 Task: Identify the closest national park to San Francisco, California, and Yosemite National Park, California.
Action: Mouse moved to (203, 95)
Screenshot: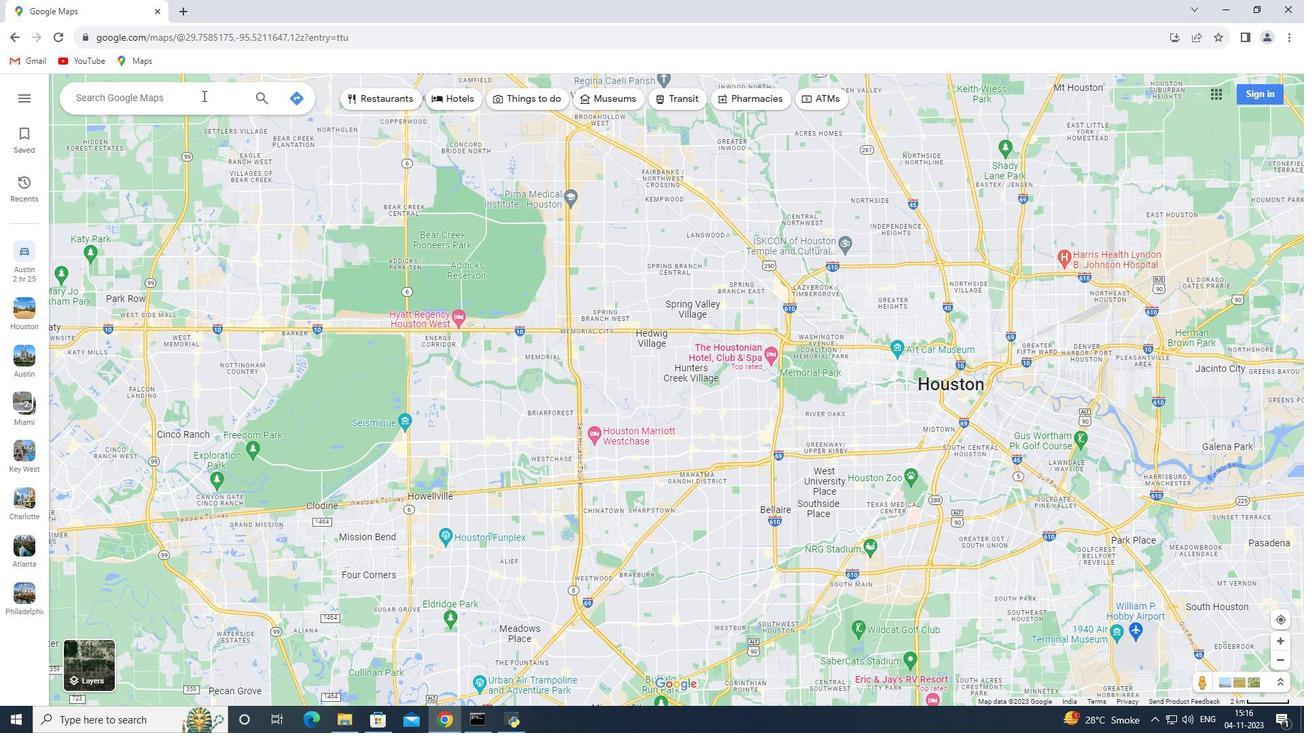 
Action: Mouse pressed left at (203, 95)
Screenshot: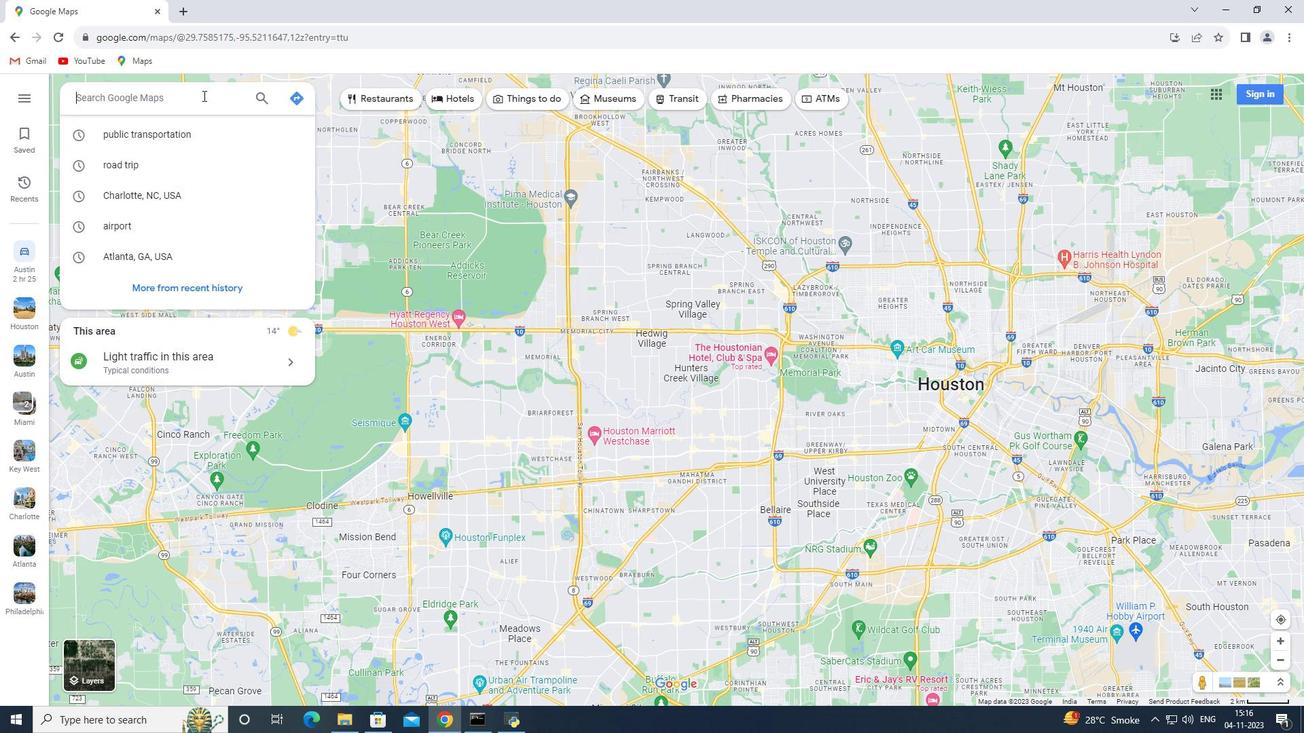 
Action: Key pressed <Key.shift>San<Key.space><Key.shift>Francisco,<Key.space><Key.shift>California
Screenshot: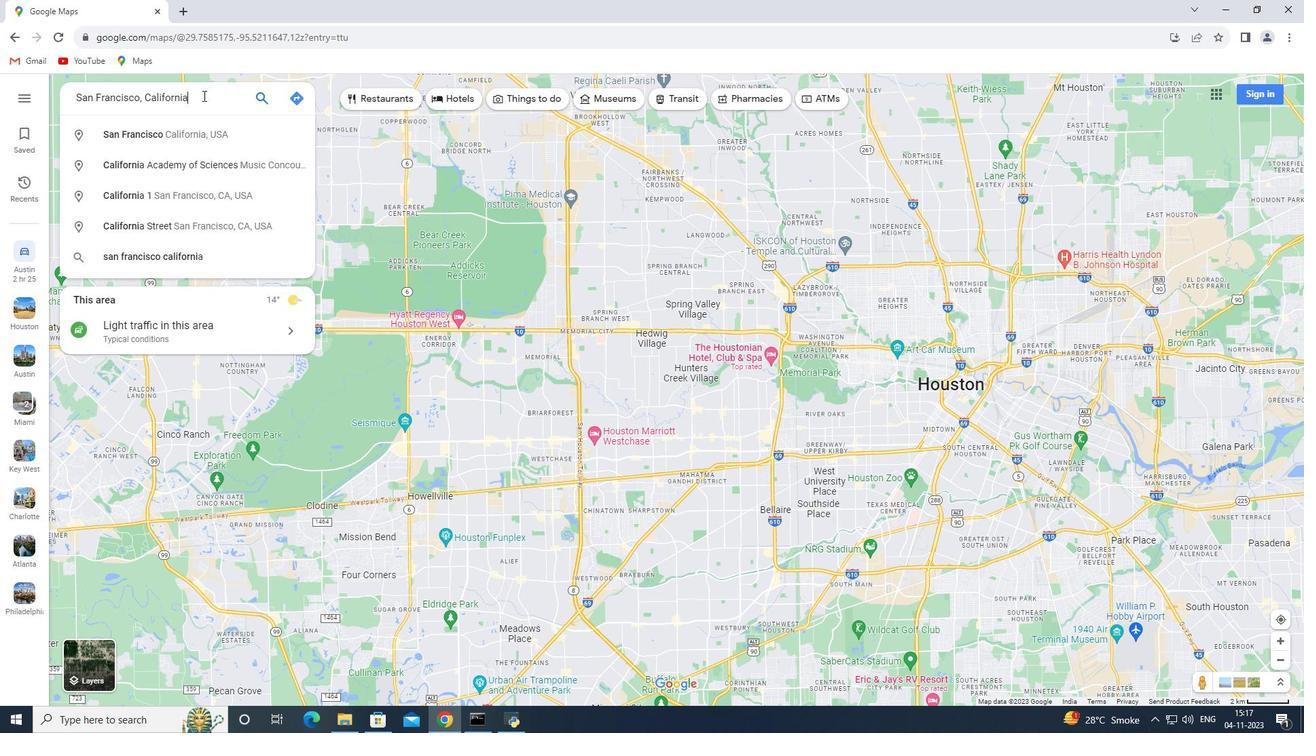 
Action: Mouse moved to (255, 139)
Screenshot: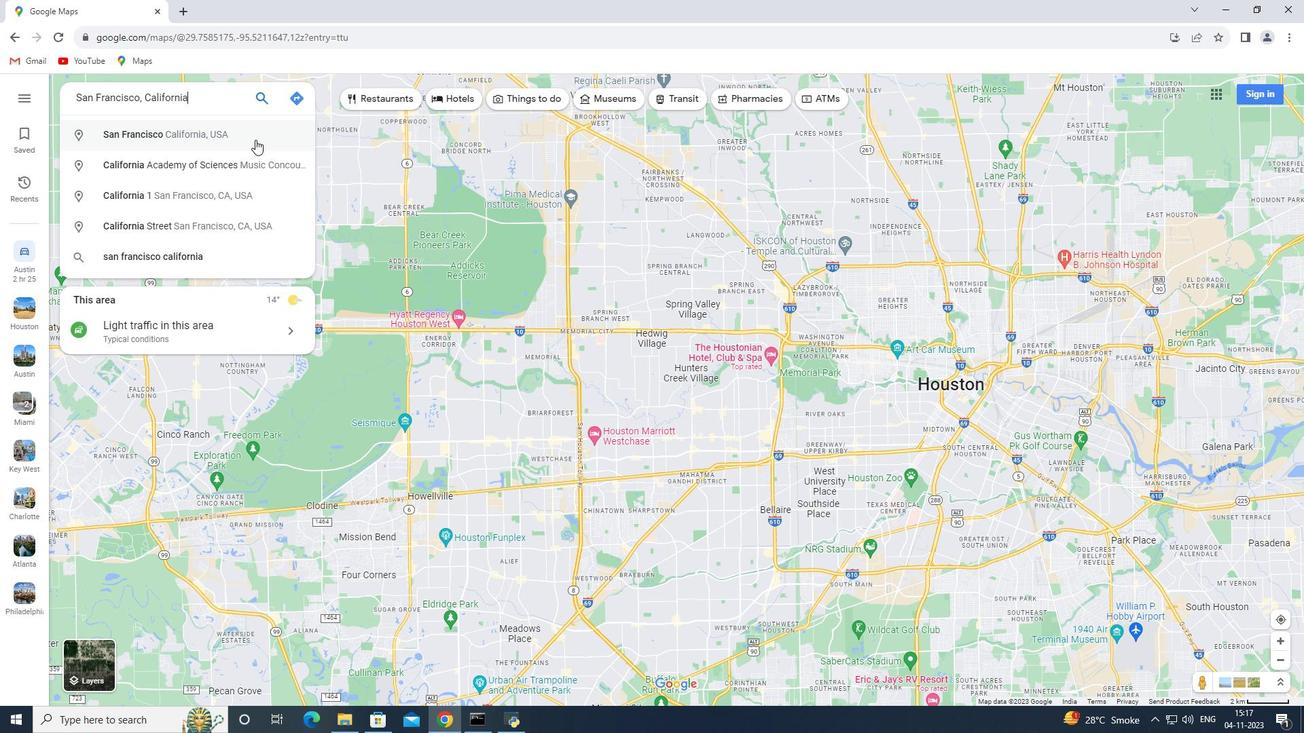 
Action: Key pressed <Key.enter>
Screenshot: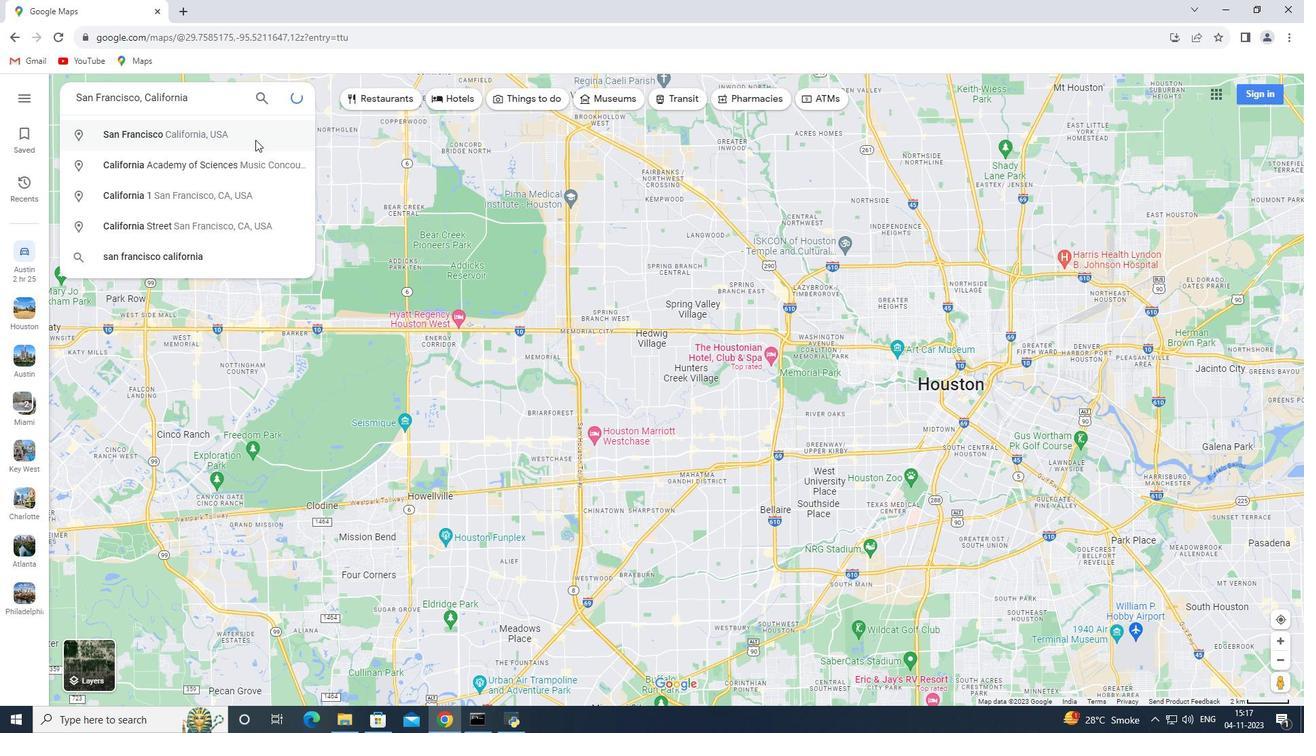 
Action: Mouse moved to (194, 324)
Screenshot: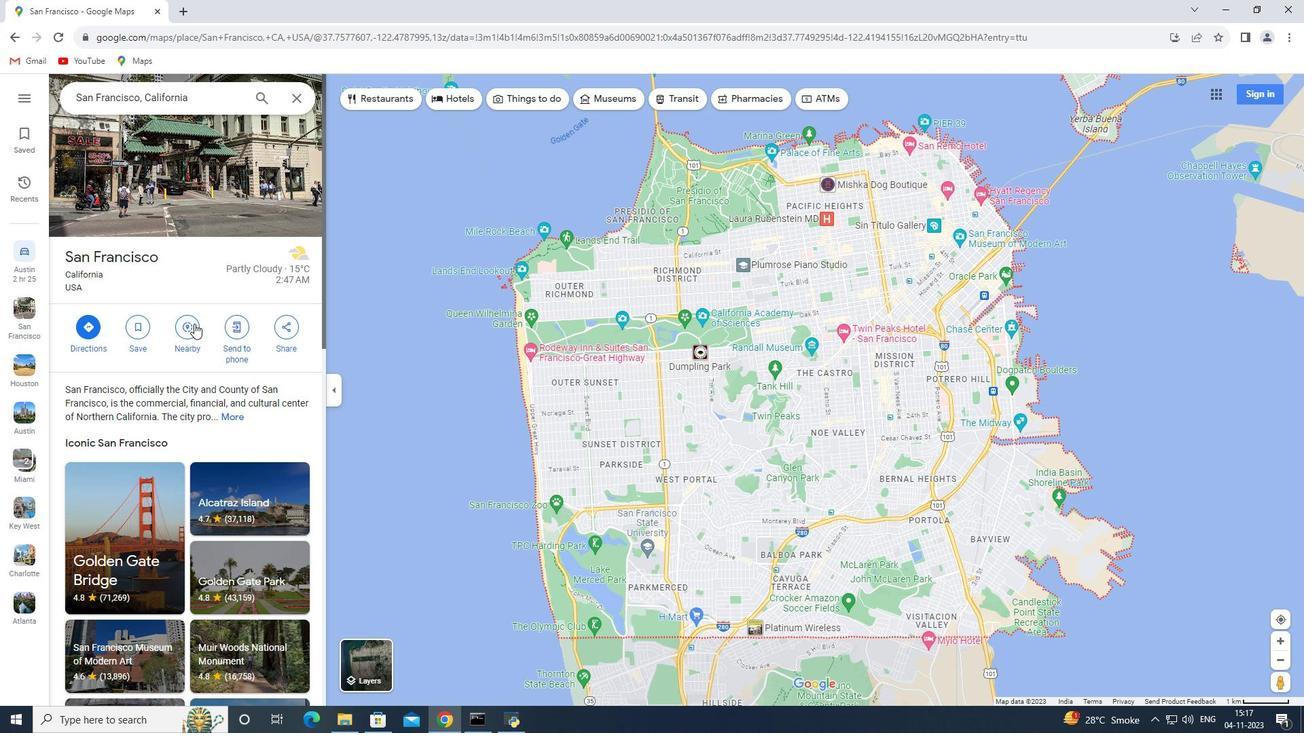 
Action: Mouse pressed left at (194, 324)
Screenshot: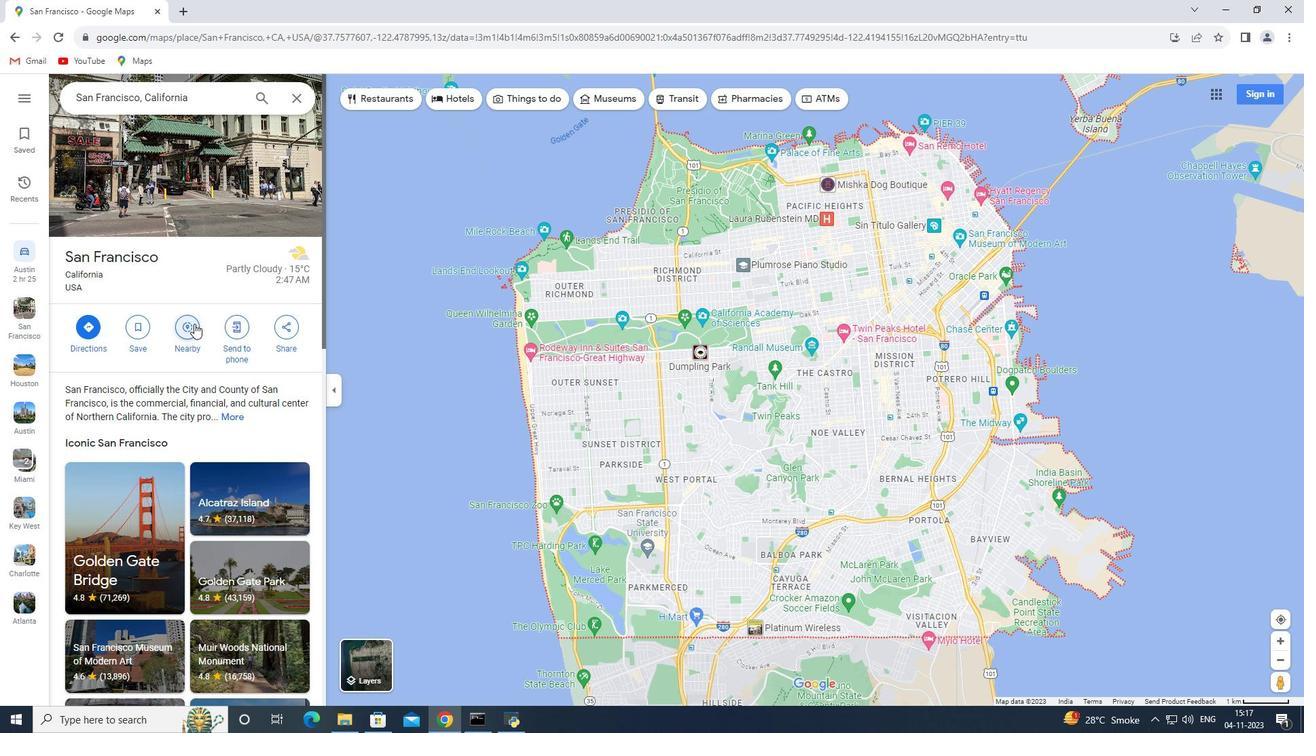 
Action: Key pressed closest<Key.space>national<Key.space>park<Key.enter>
Screenshot: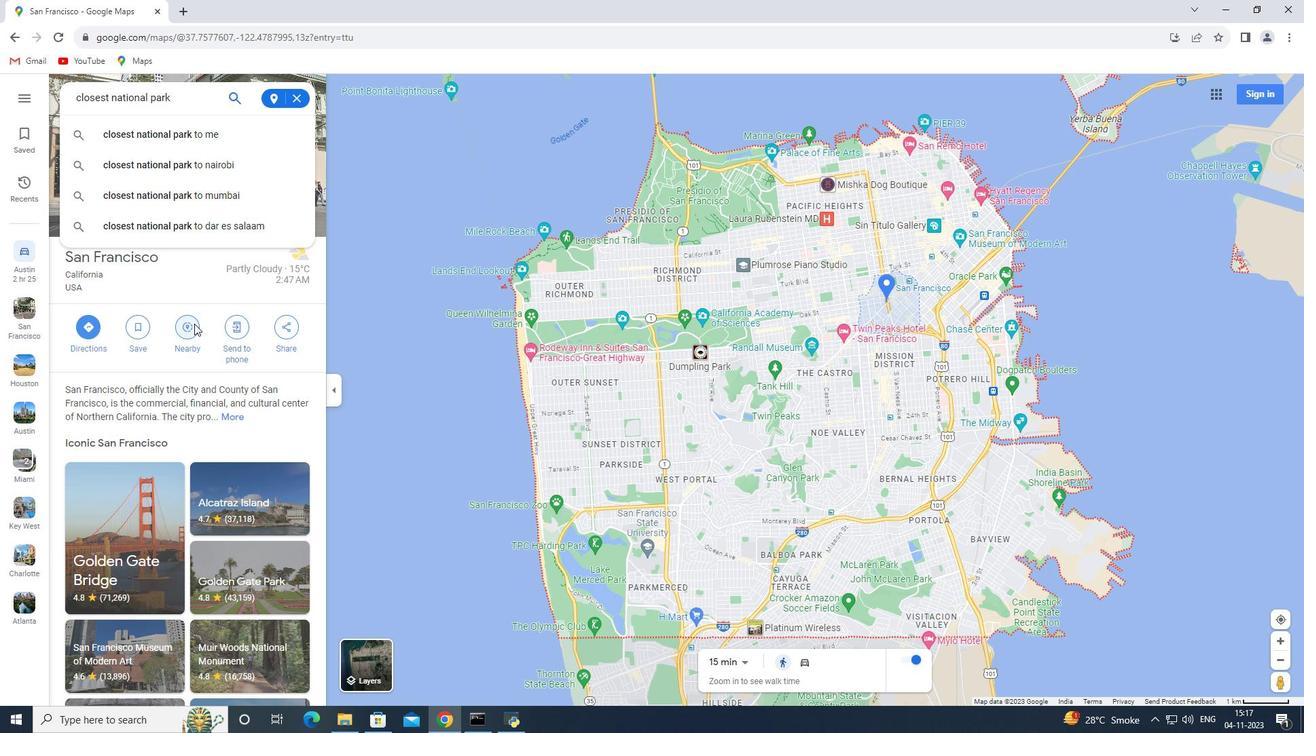 
Action: Mouse moved to (300, 103)
Screenshot: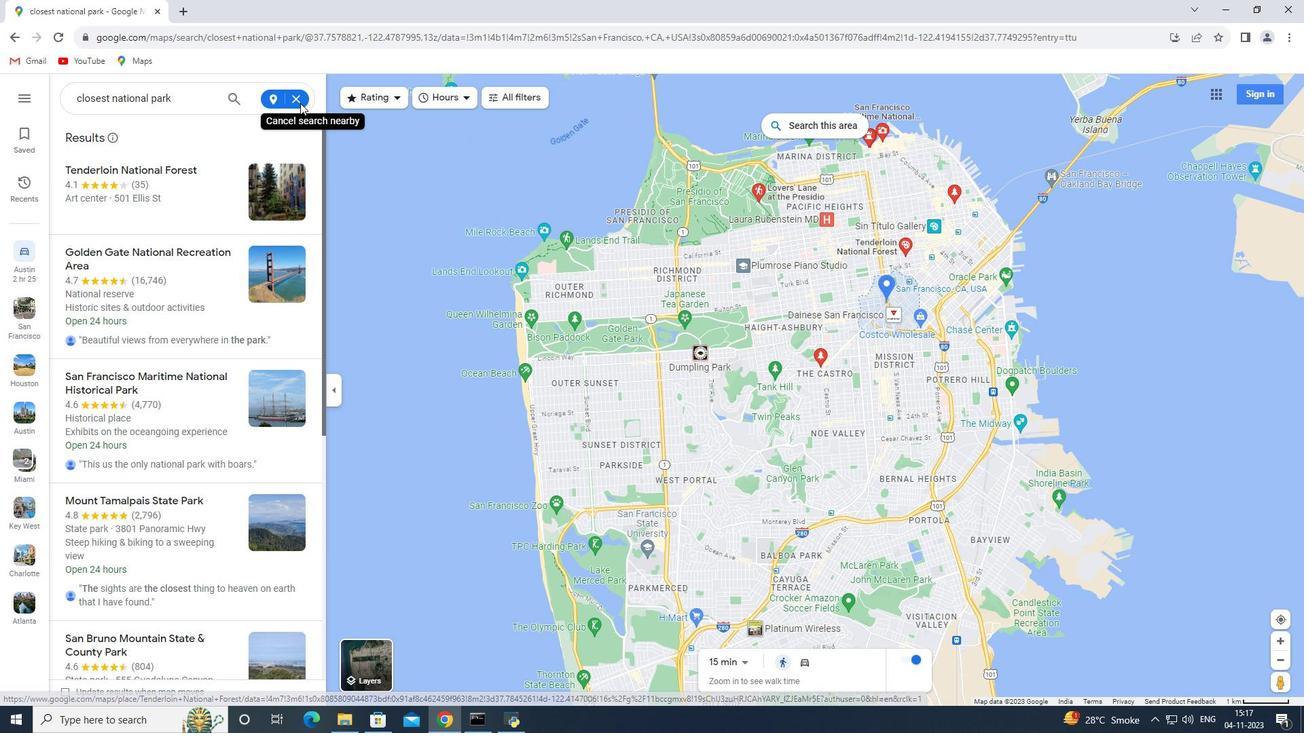 
Action: Mouse pressed left at (300, 103)
Screenshot: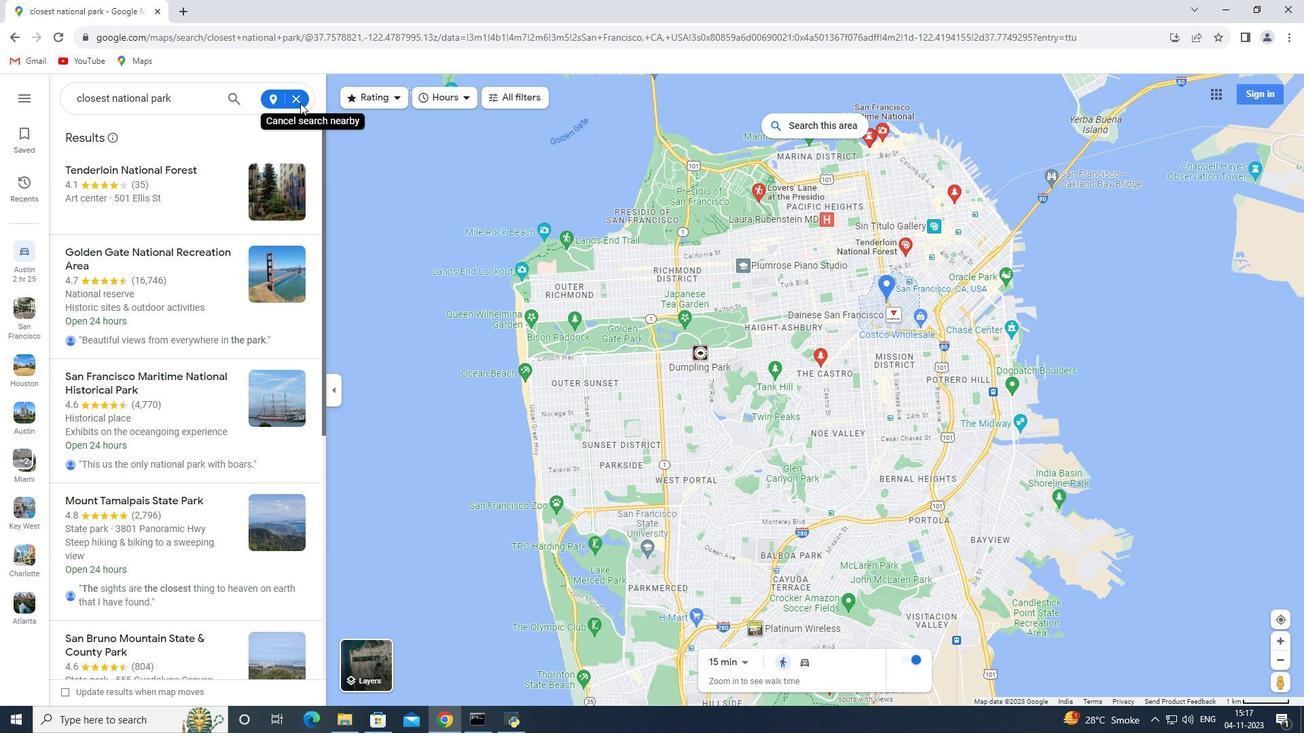 
Action: Mouse pressed left at (300, 103)
Screenshot: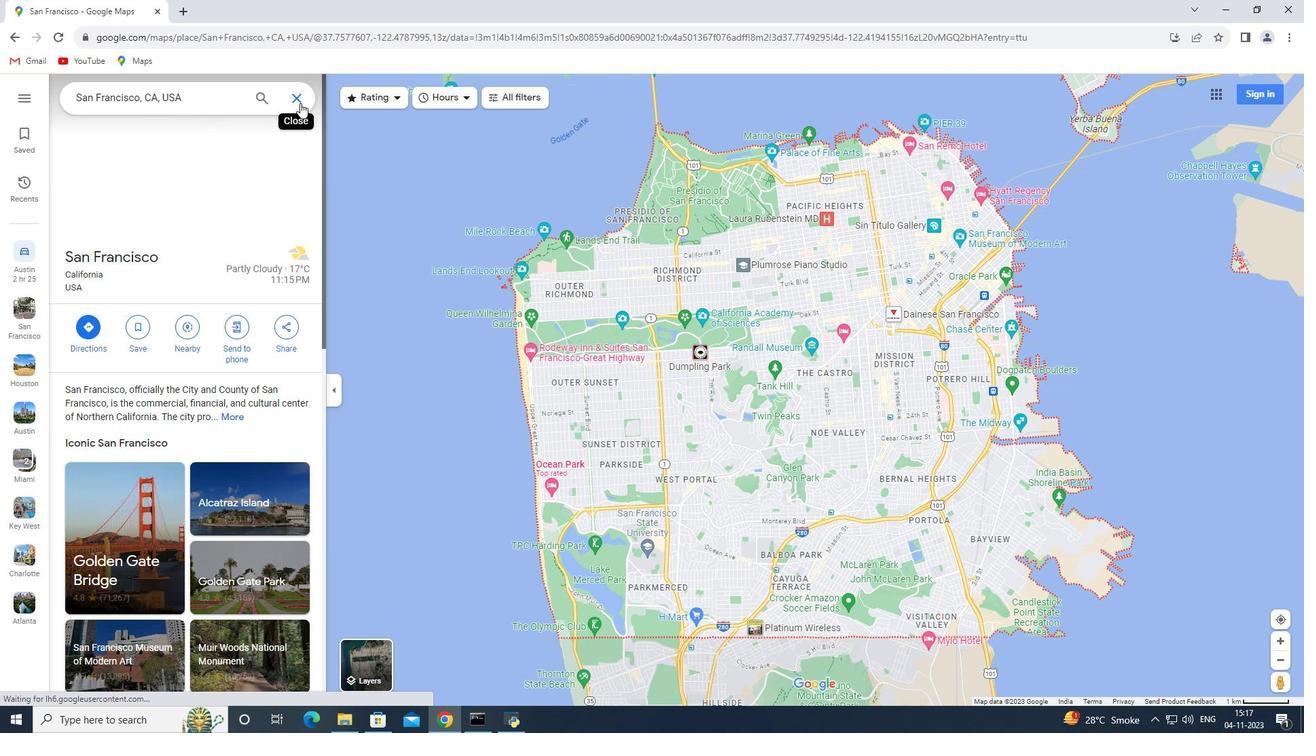
Action: Mouse moved to (185, 86)
Screenshot: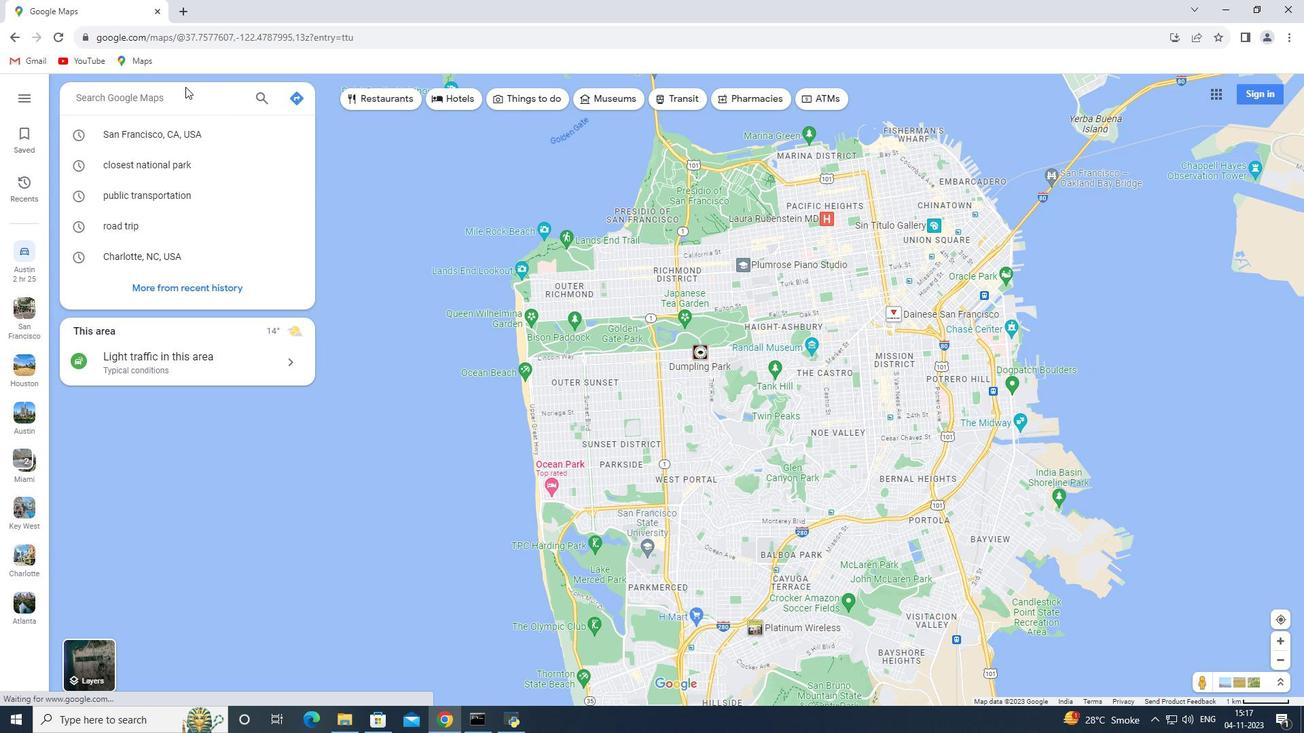 
Action: Key pressed <Key.shift_r><Key.shift_r><Key.shift_r><Key.shift_r><Key.shift_r><Key.shift_r><Key.shift_r><Key.shift_r><Key.shift_r><Key.shift_r><Key.shift_r><Key.shift_r><Key.shift_r>Yosemite<Key.space><Key.shift>National<Key.space><Key.shift>Park,<Key.space><Key.shift>California<Key.enter>
Screenshot: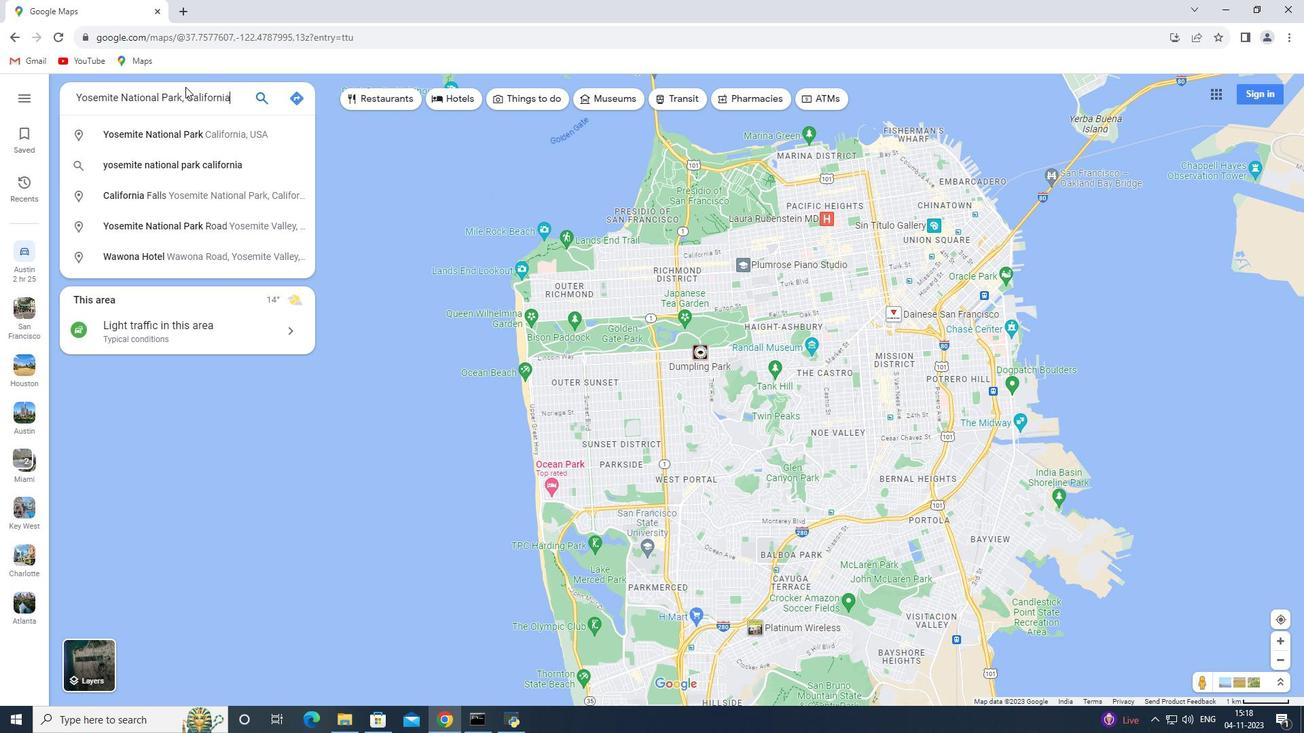 
Action: Mouse moved to (174, 252)
Screenshot: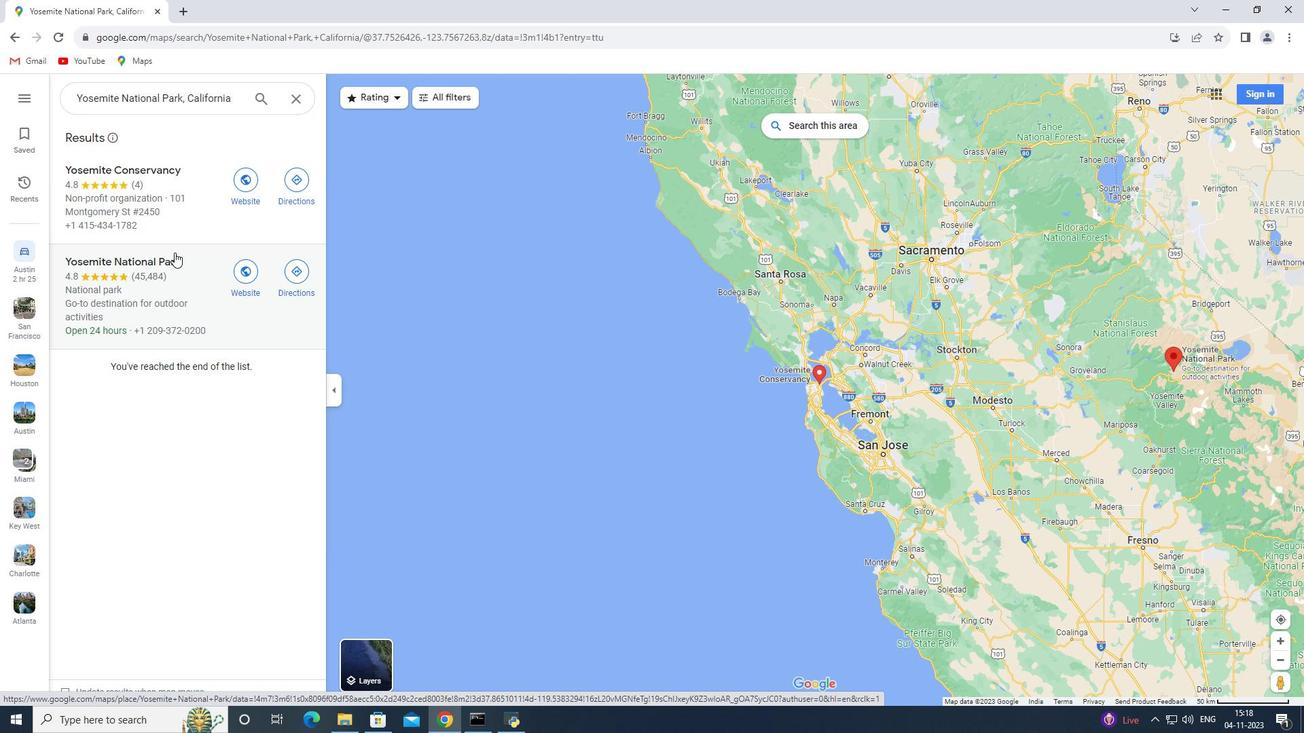 
Action: Mouse pressed left at (174, 252)
Screenshot: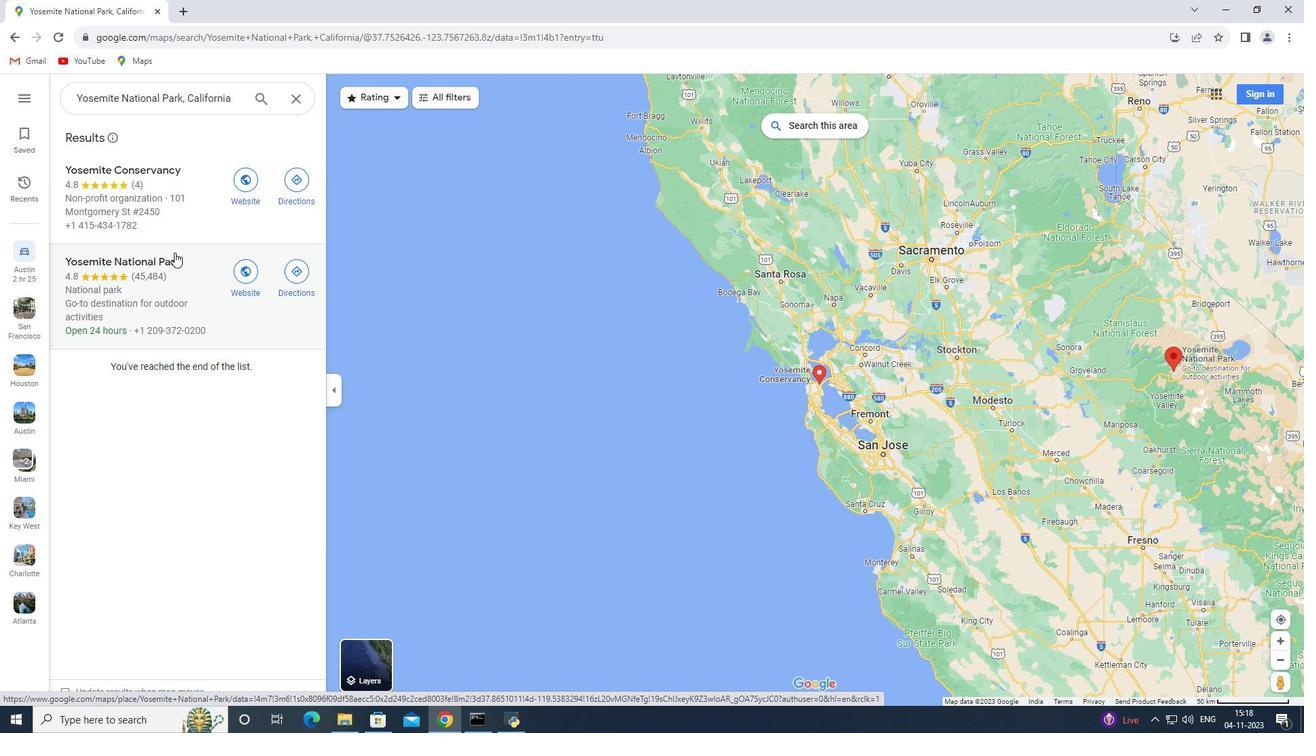 
Action: Mouse moved to (462, 406)
Screenshot: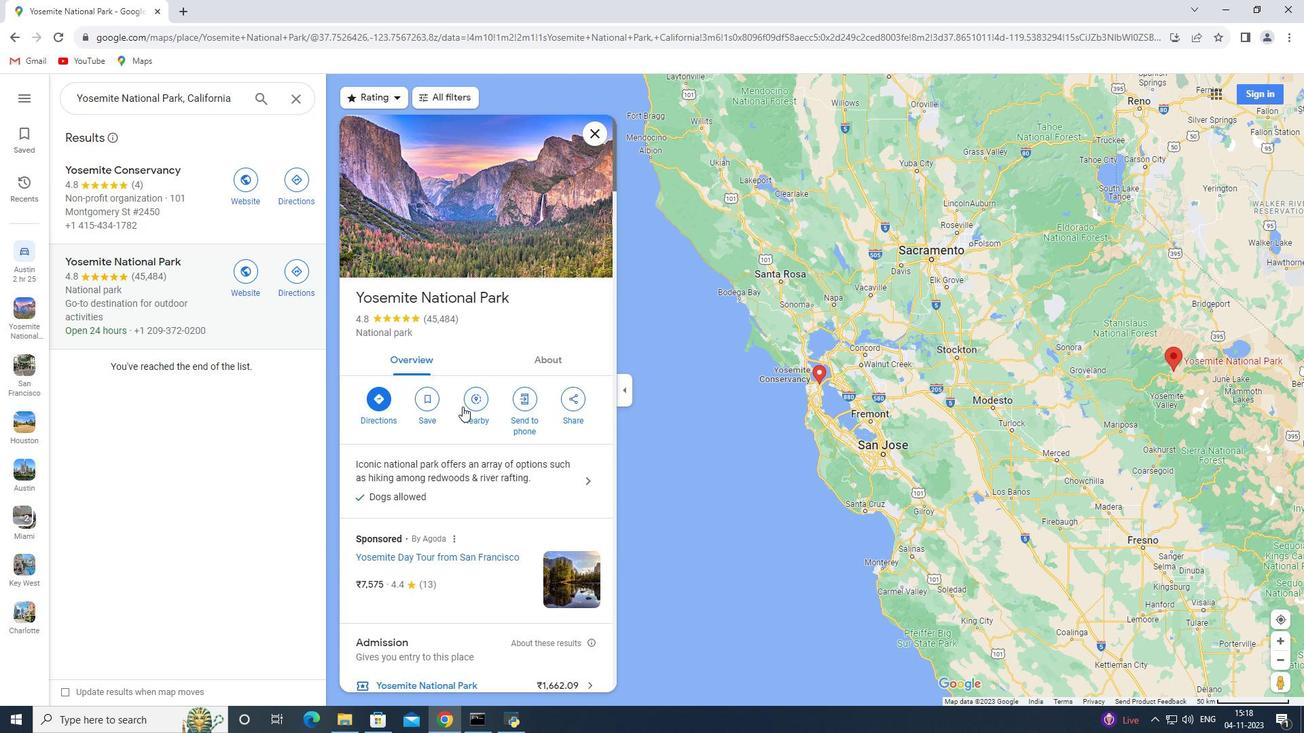 
Action: Mouse pressed left at (462, 406)
Screenshot: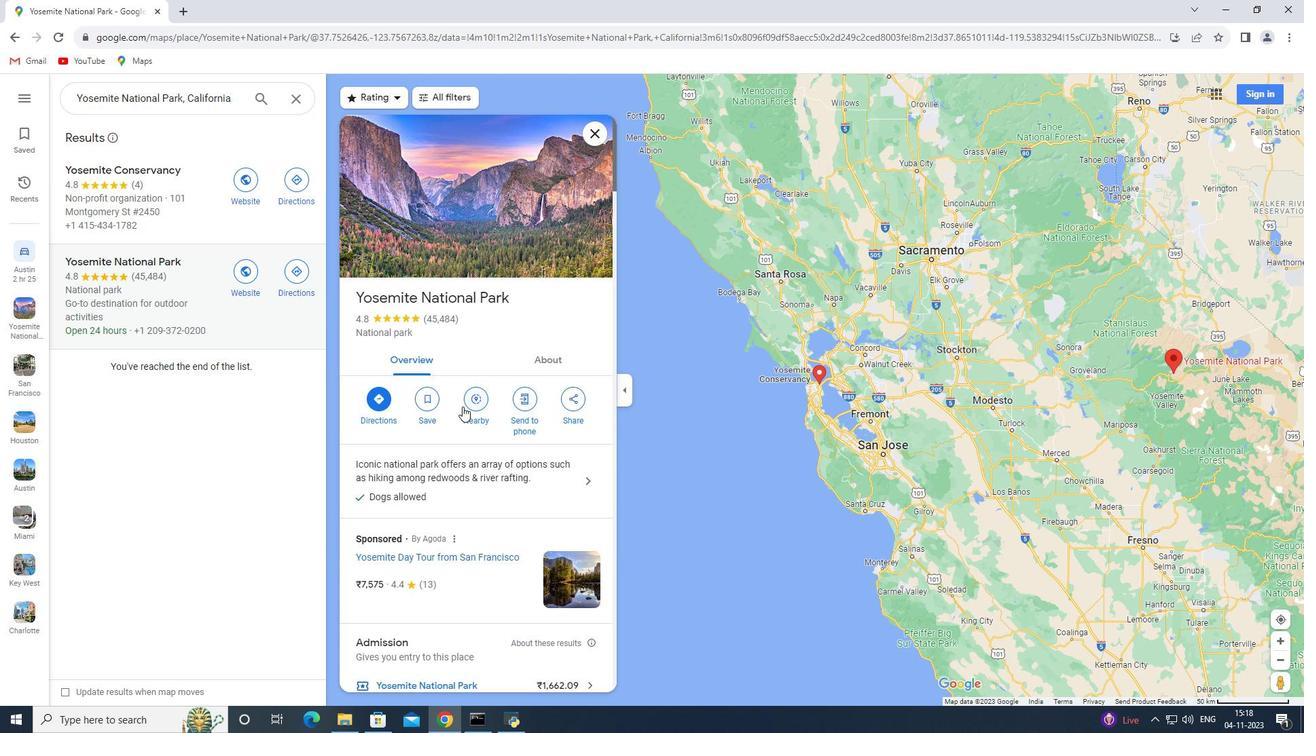 
Action: Mouse moved to (457, 410)
Screenshot: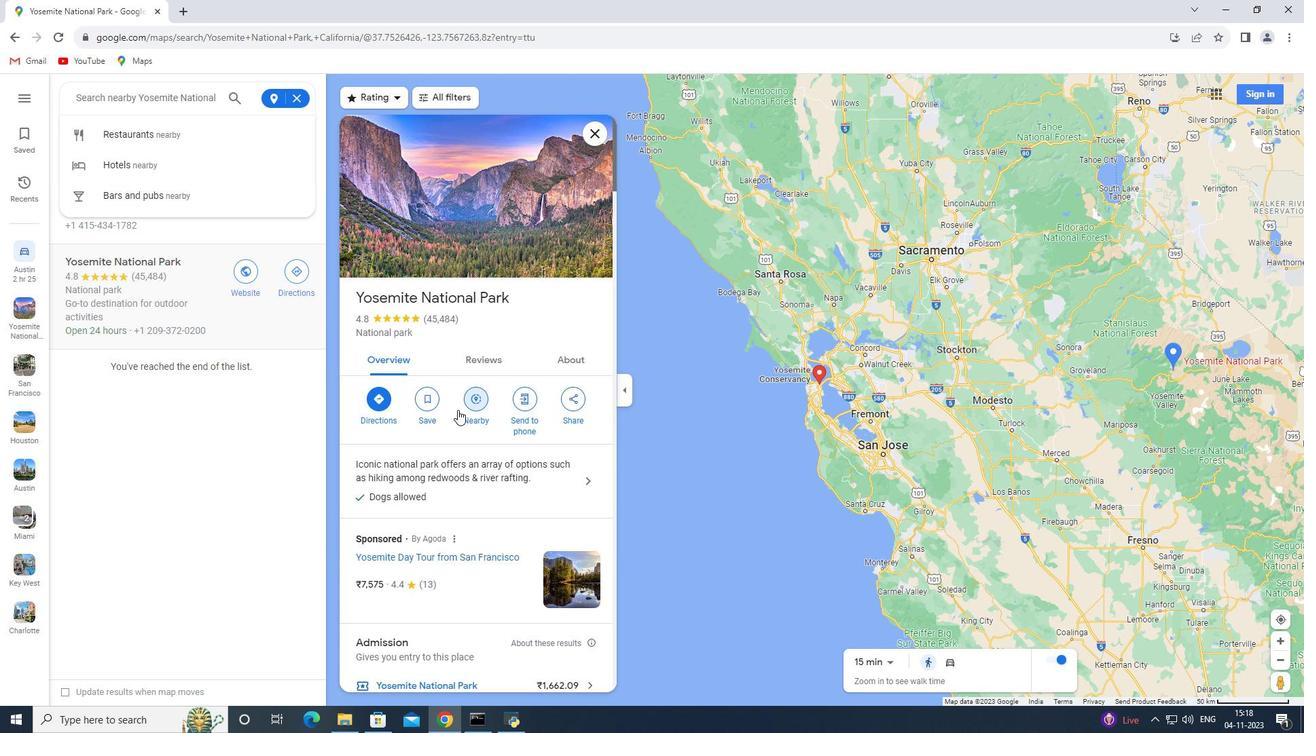 
Action: Key pressed closest<Key.space>nationa;l<Key.backspace><Key.backspace>l<Key.space>park<Key.enter>
Screenshot: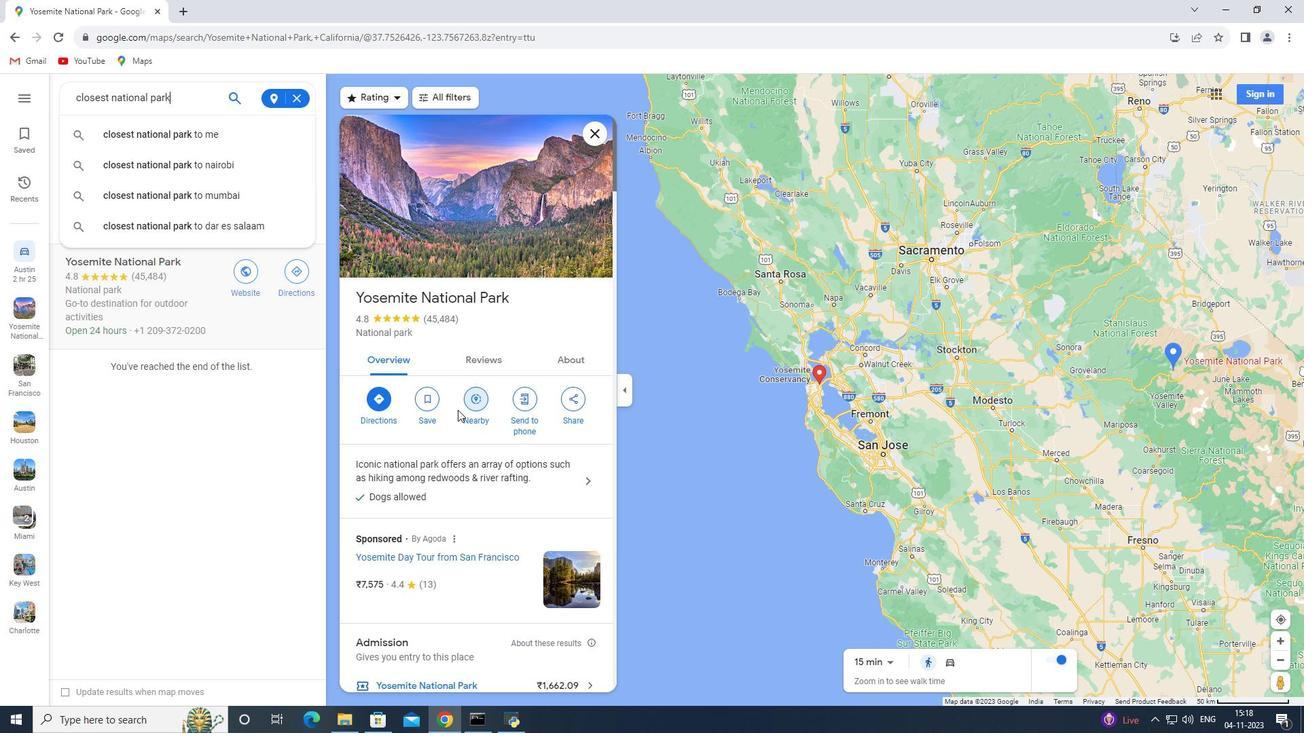 
